 Task: Use Mystery Accents 02 Effect in this video Movie B.mp4
Action: Mouse moved to (370, 135)
Screenshot: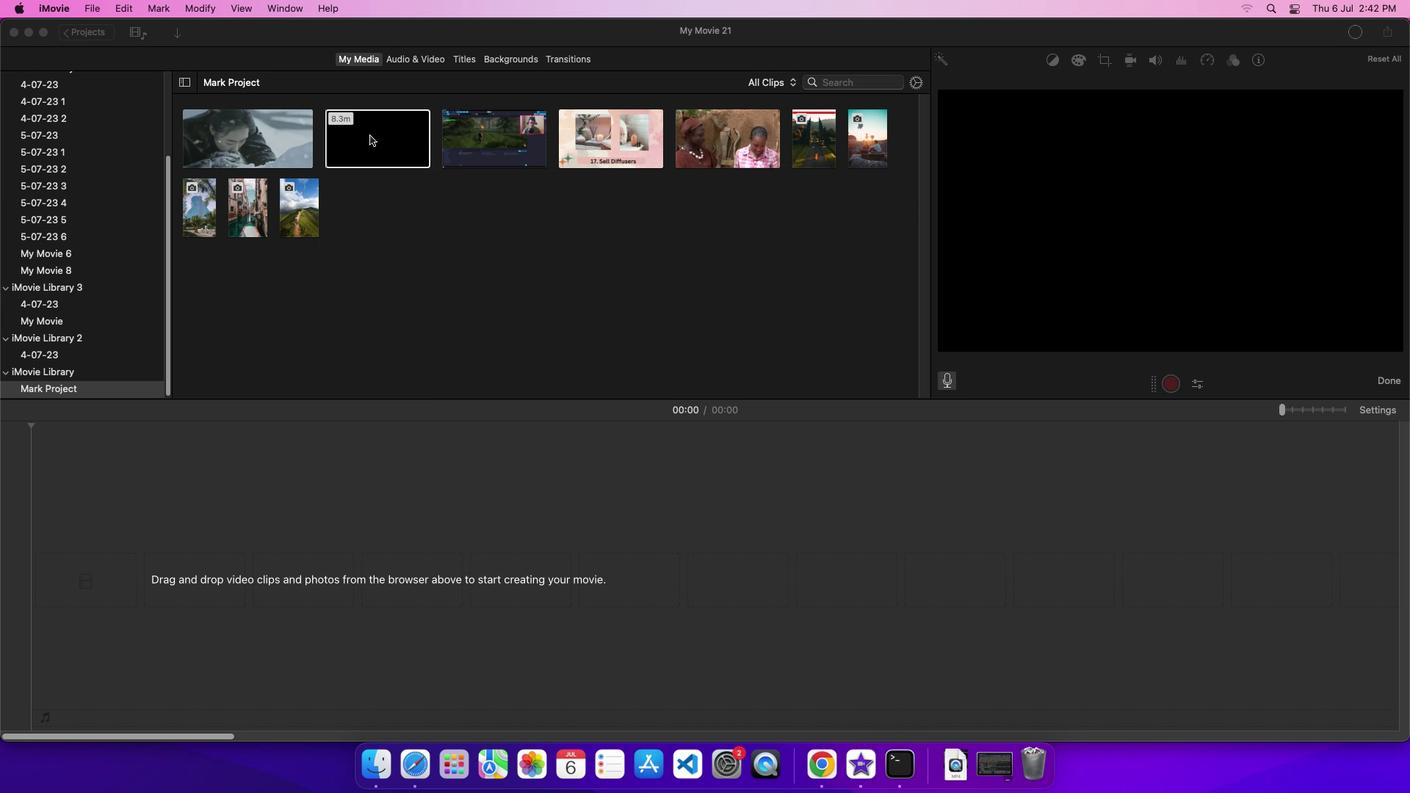 
Action: Mouse pressed left at (370, 135)
Screenshot: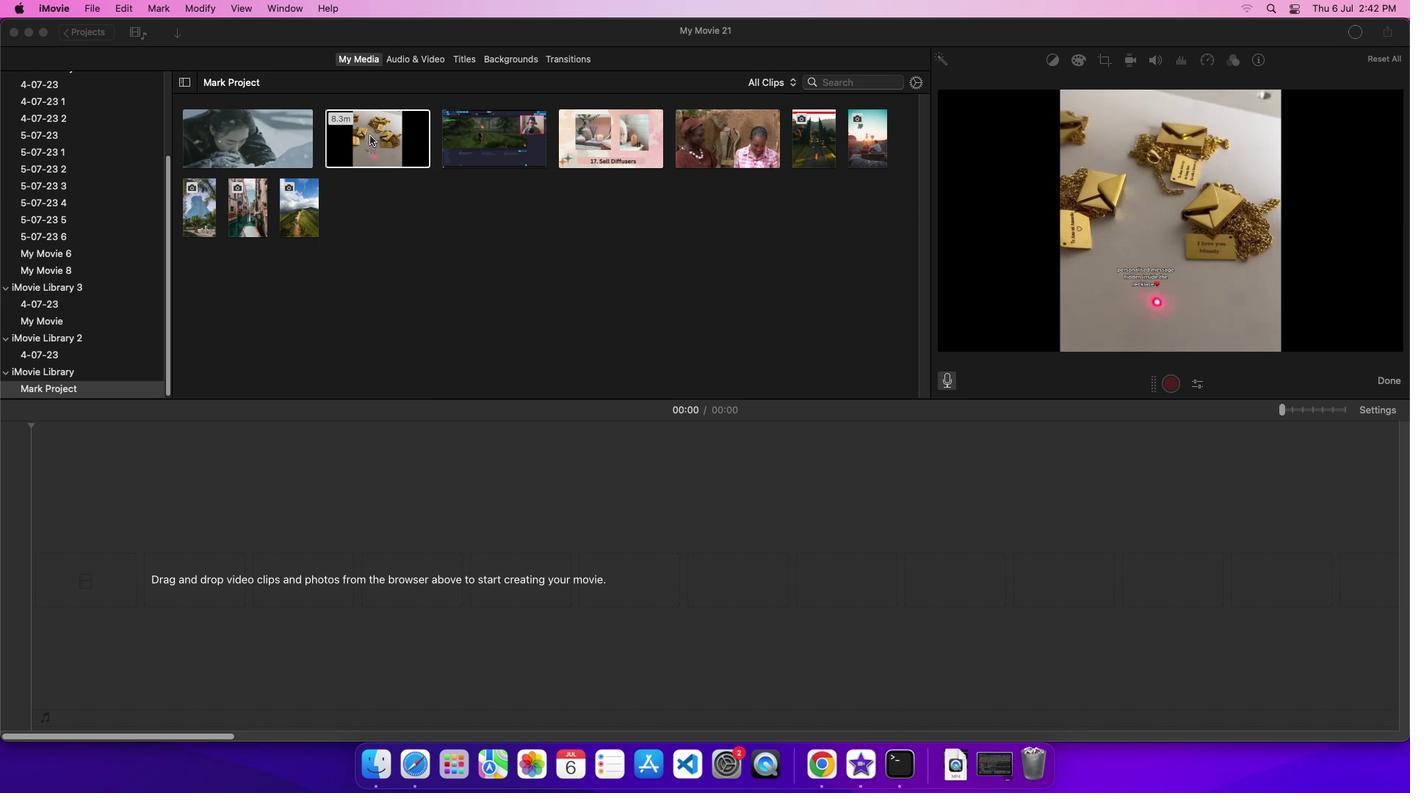 
Action: Mouse moved to (418, 121)
Screenshot: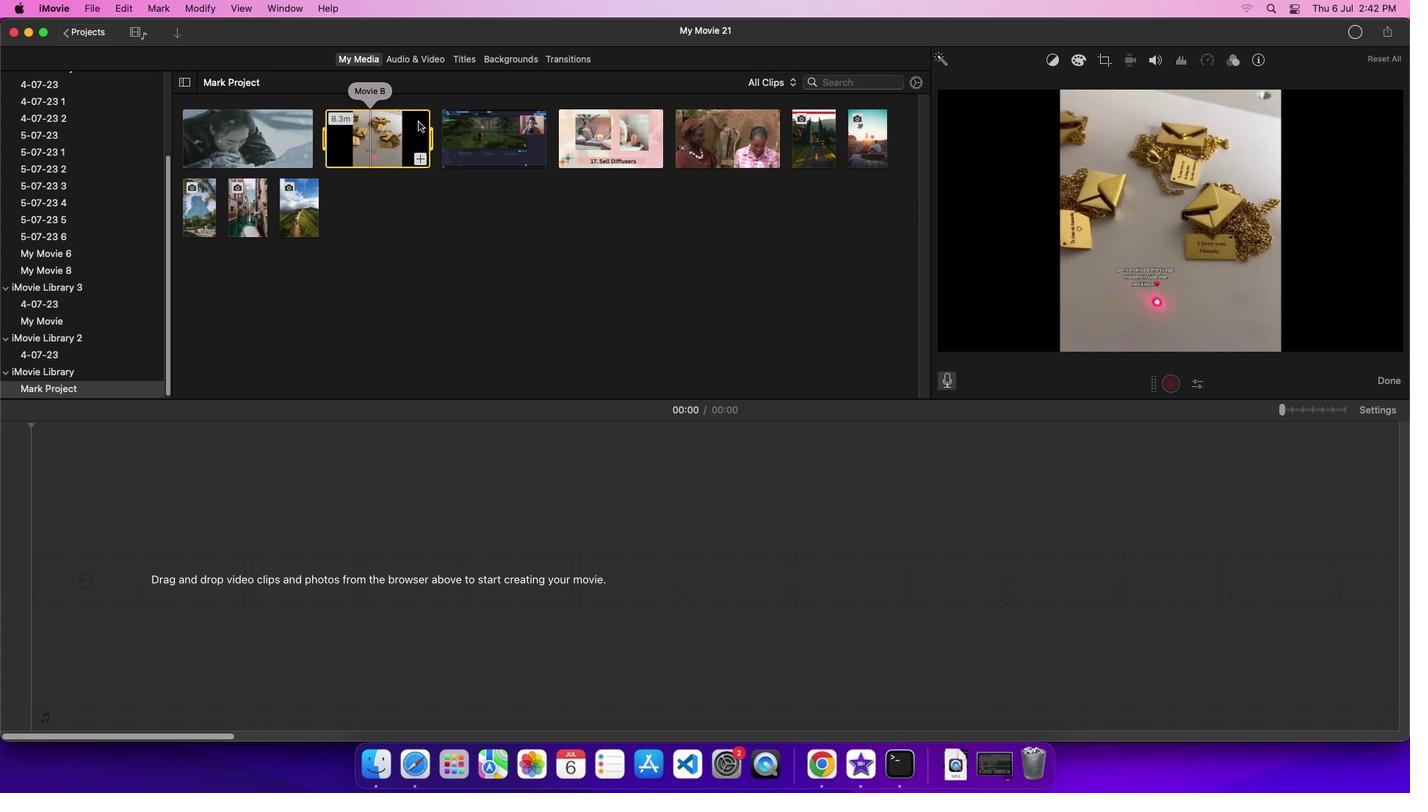 
Action: Mouse pressed left at (418, 121)
Screenshot: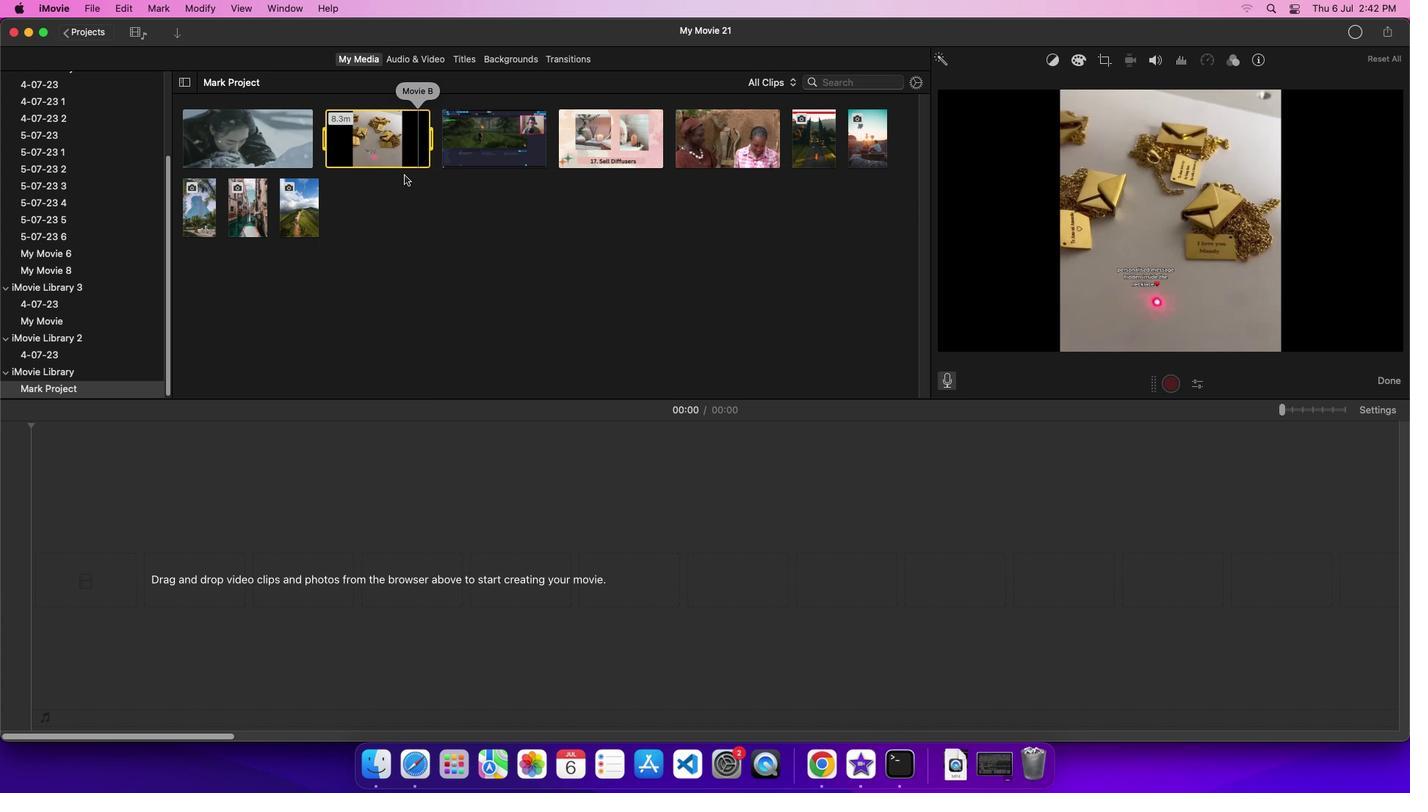 
Action: Mouse moved to (412, 62)
Screenshot: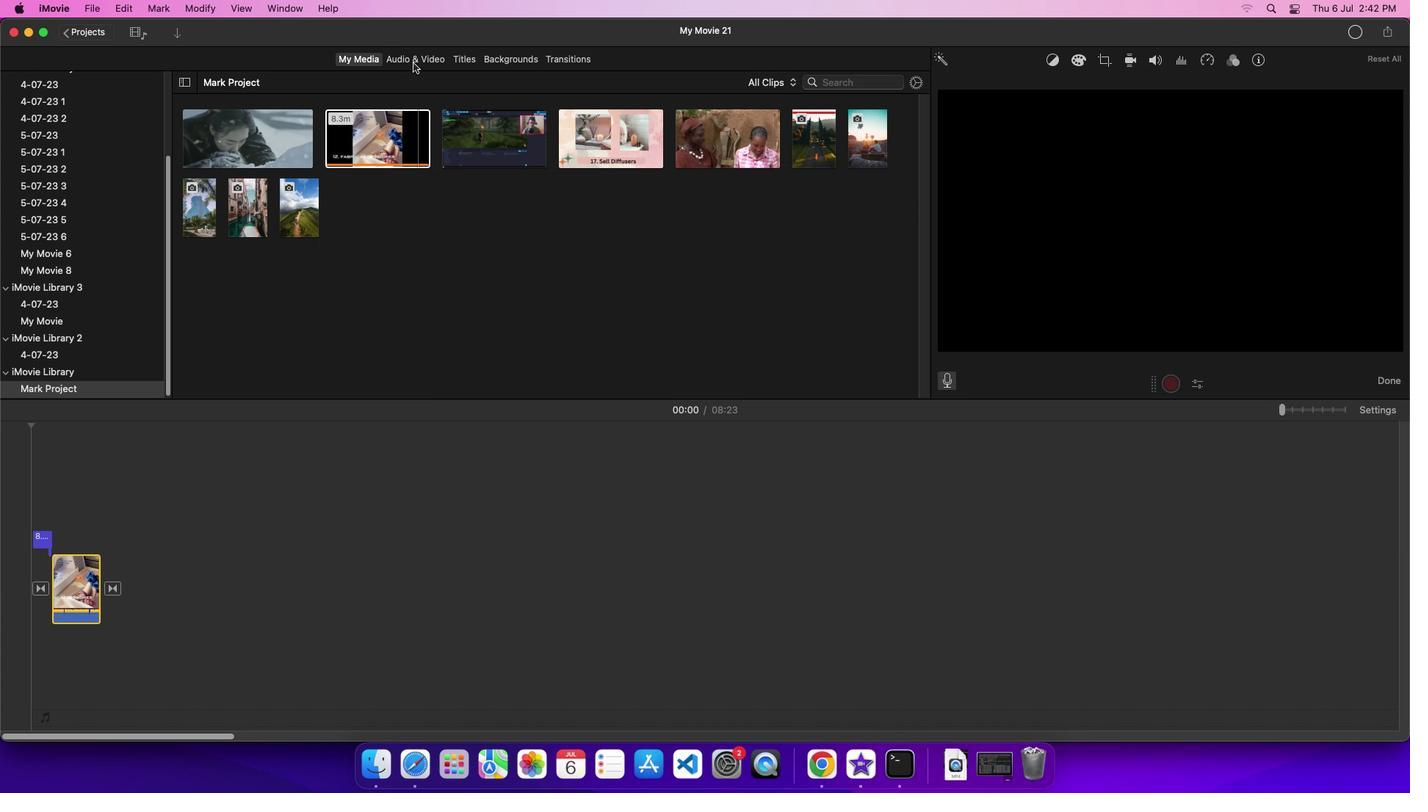 
Action: Mouse pressed left at (412, 62)
Screenshot: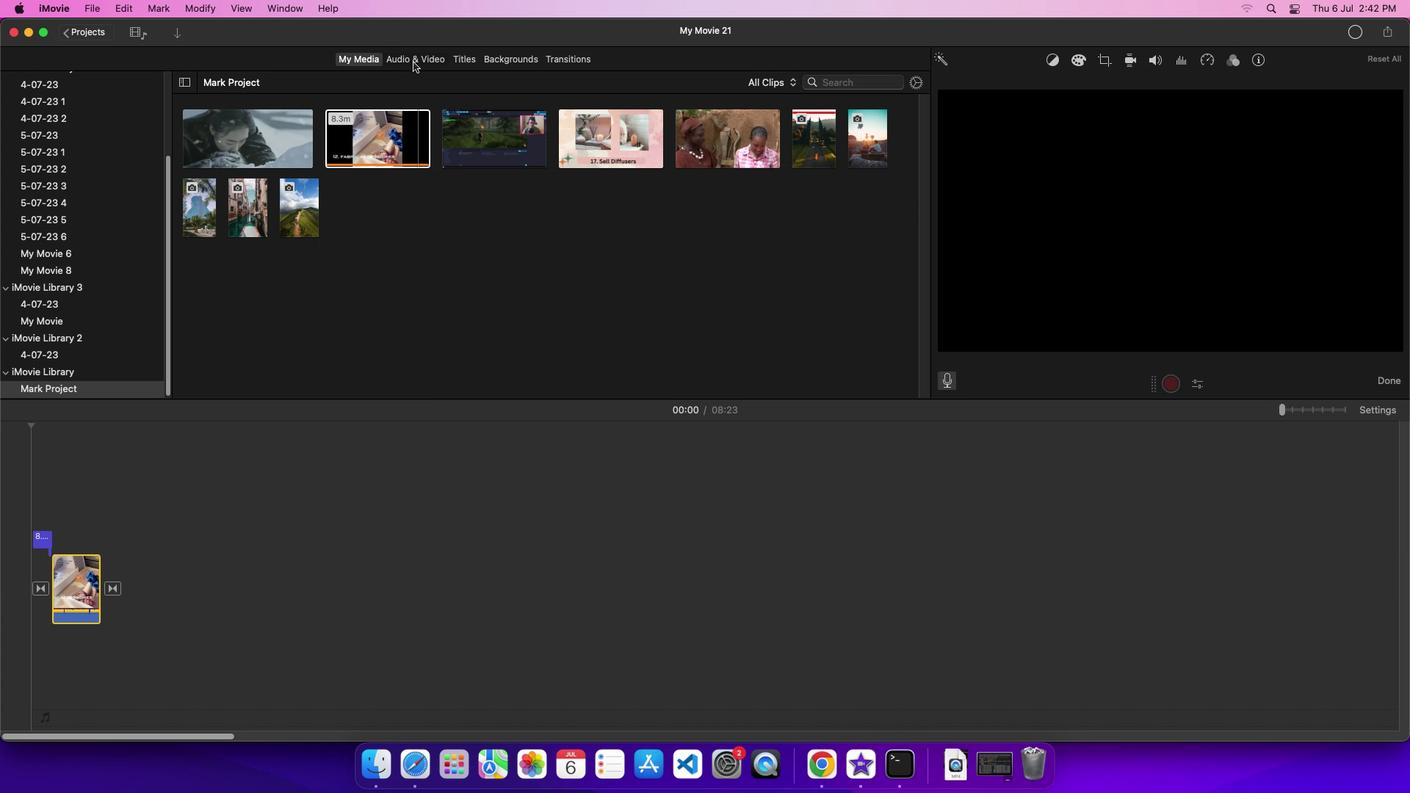 
Action: Mouse moved to (97, 138)
Screenshot: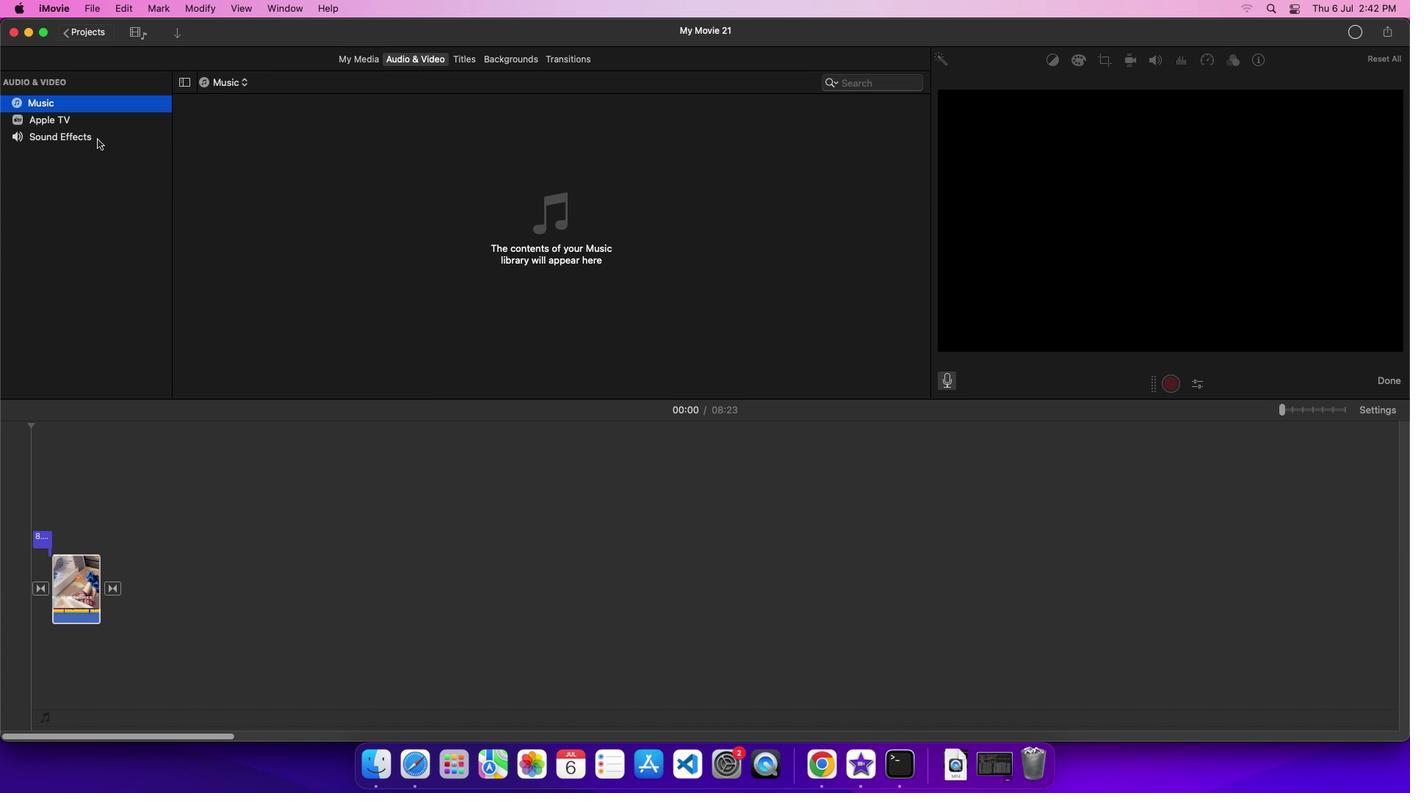 
Action: Mouse pressed left at (97, 138)
Screenshot: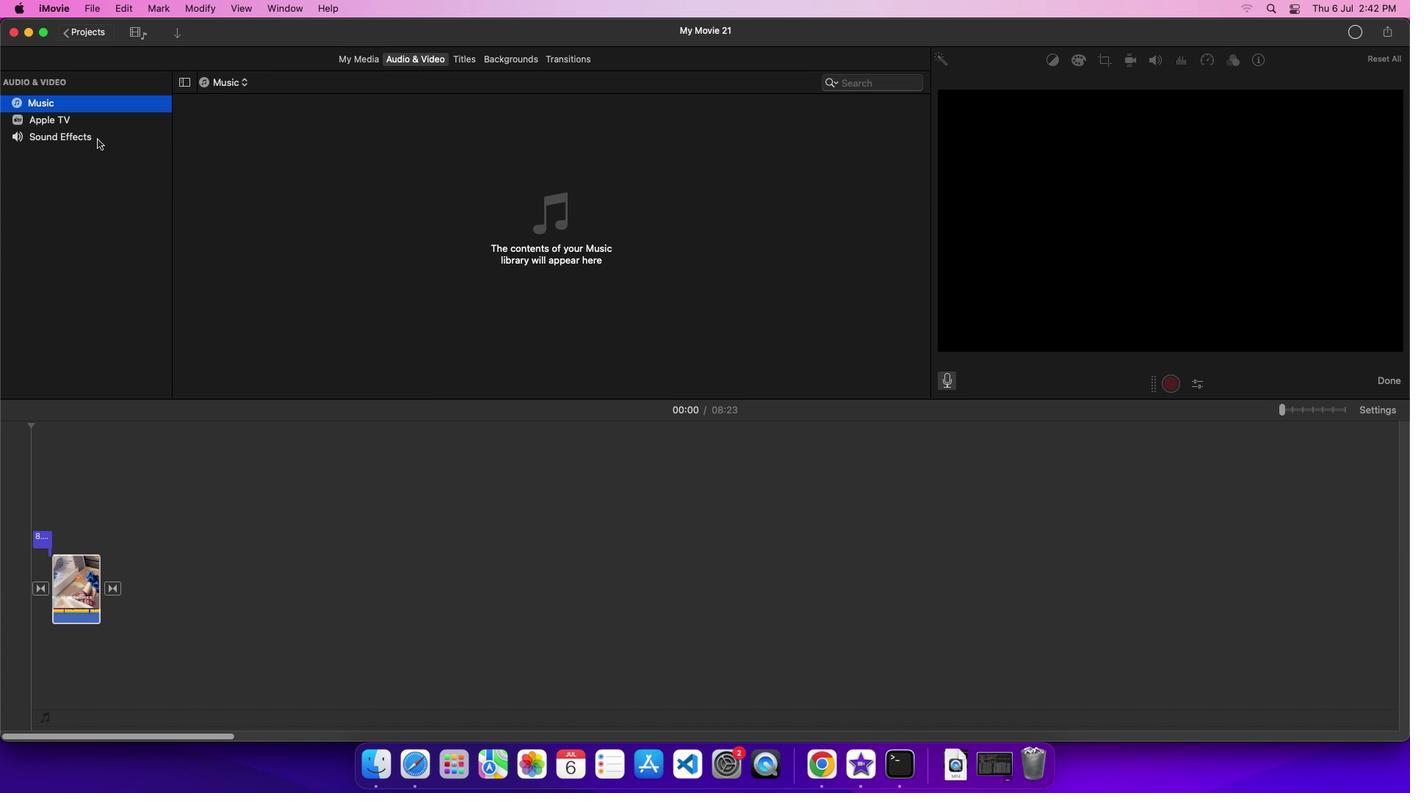 
Action: Mouse moved to (239, 222)
Screenshot: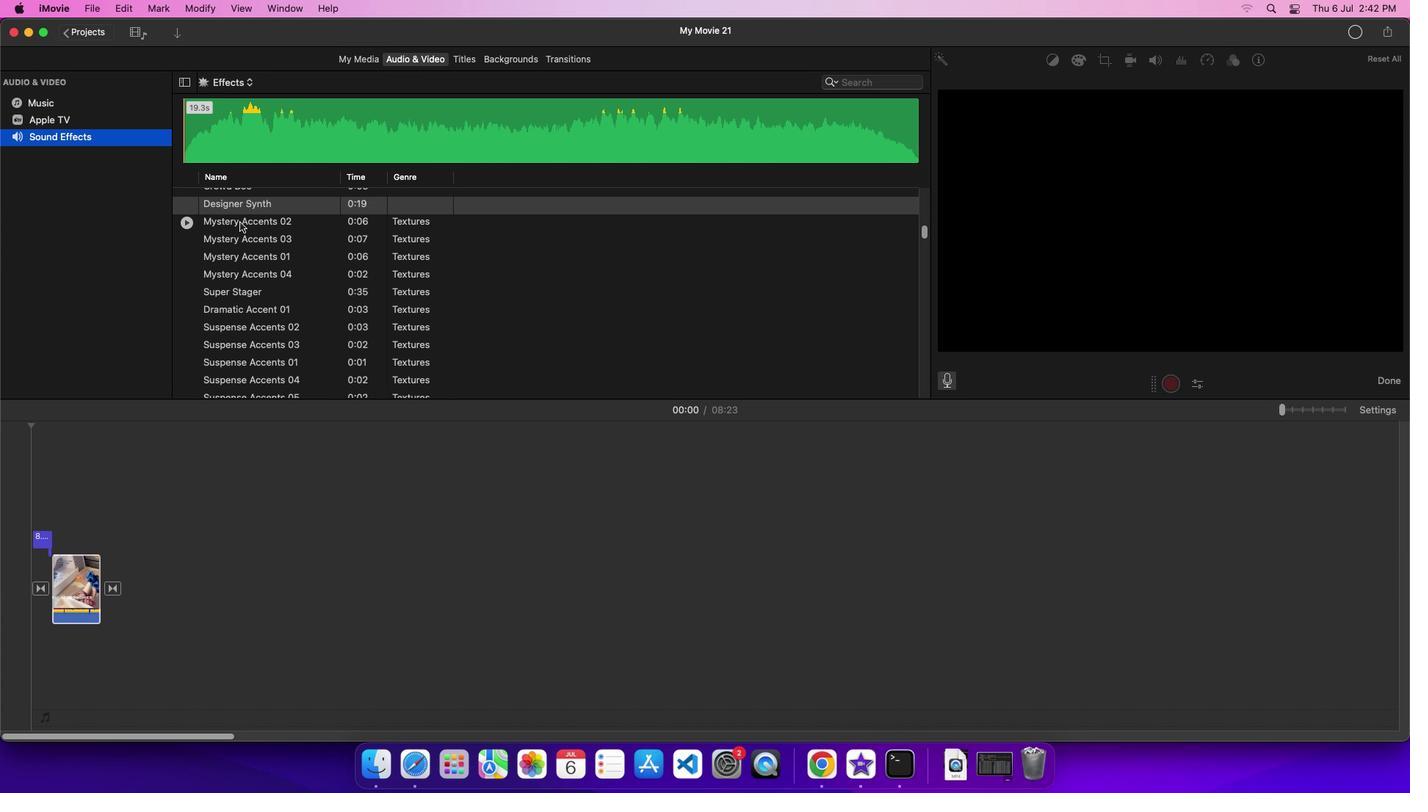 
Action: Mouse pressed left at (239, 222)
Screenshot: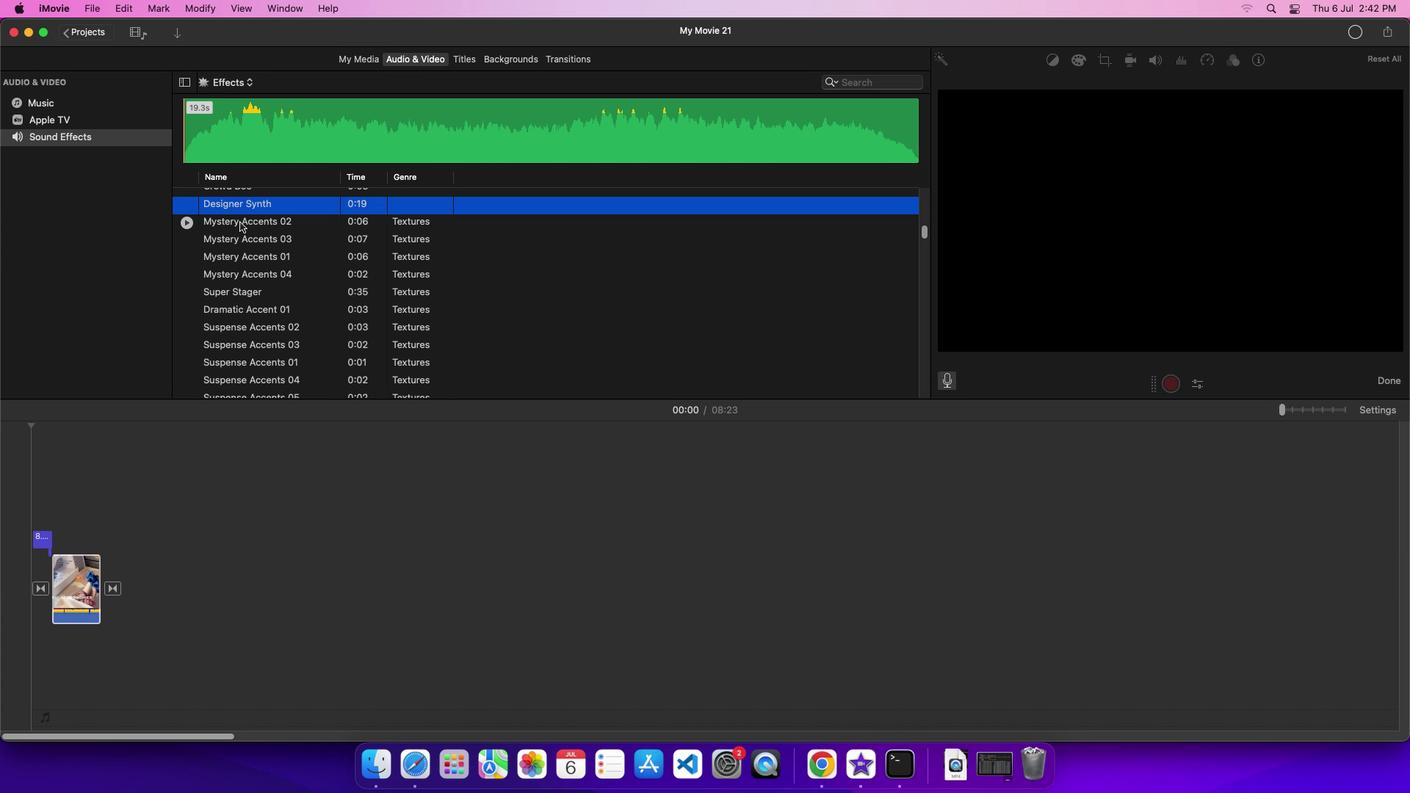 
Action: Mouse moved to (306, 224)
Screenshot: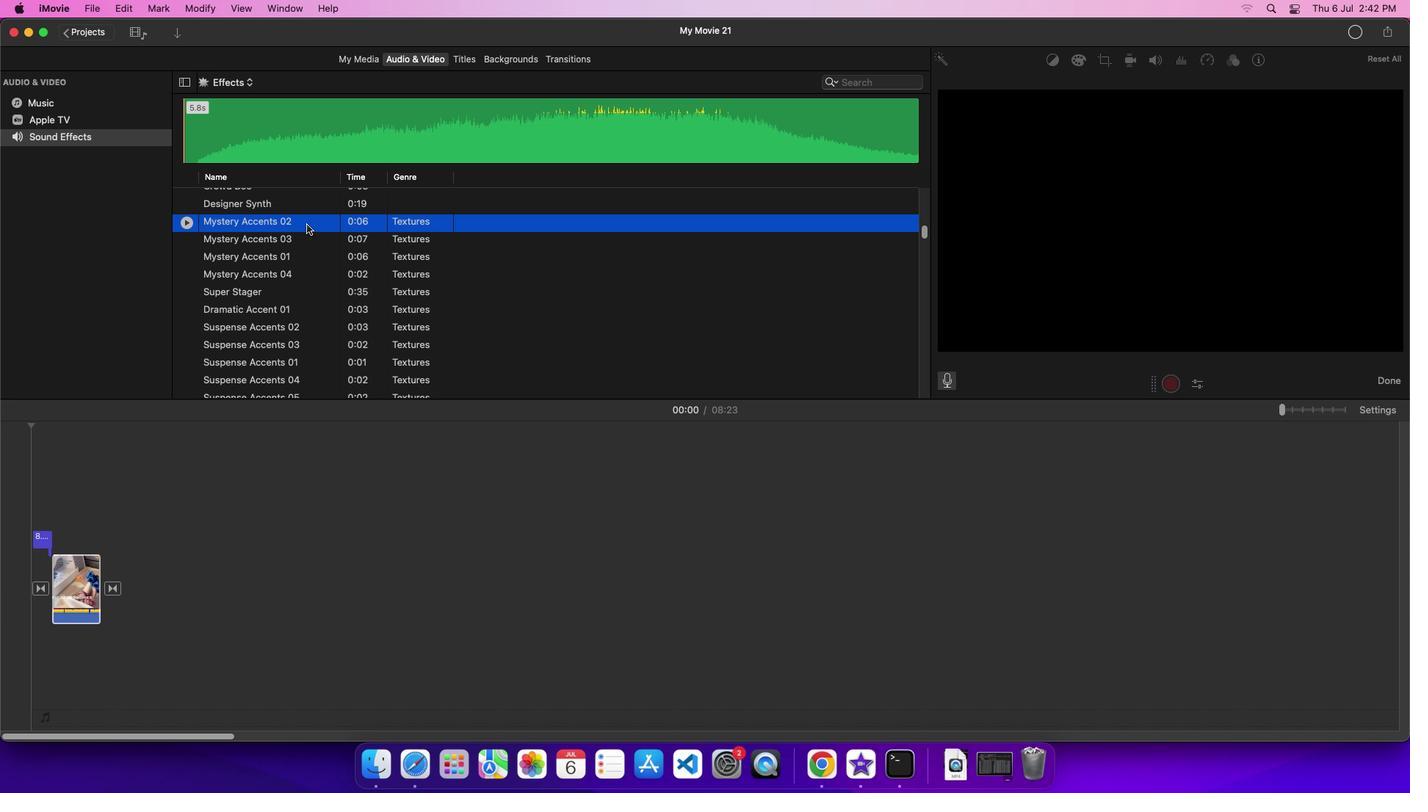 
Action: Mouse pressed left at (306, 224)
Screenshot: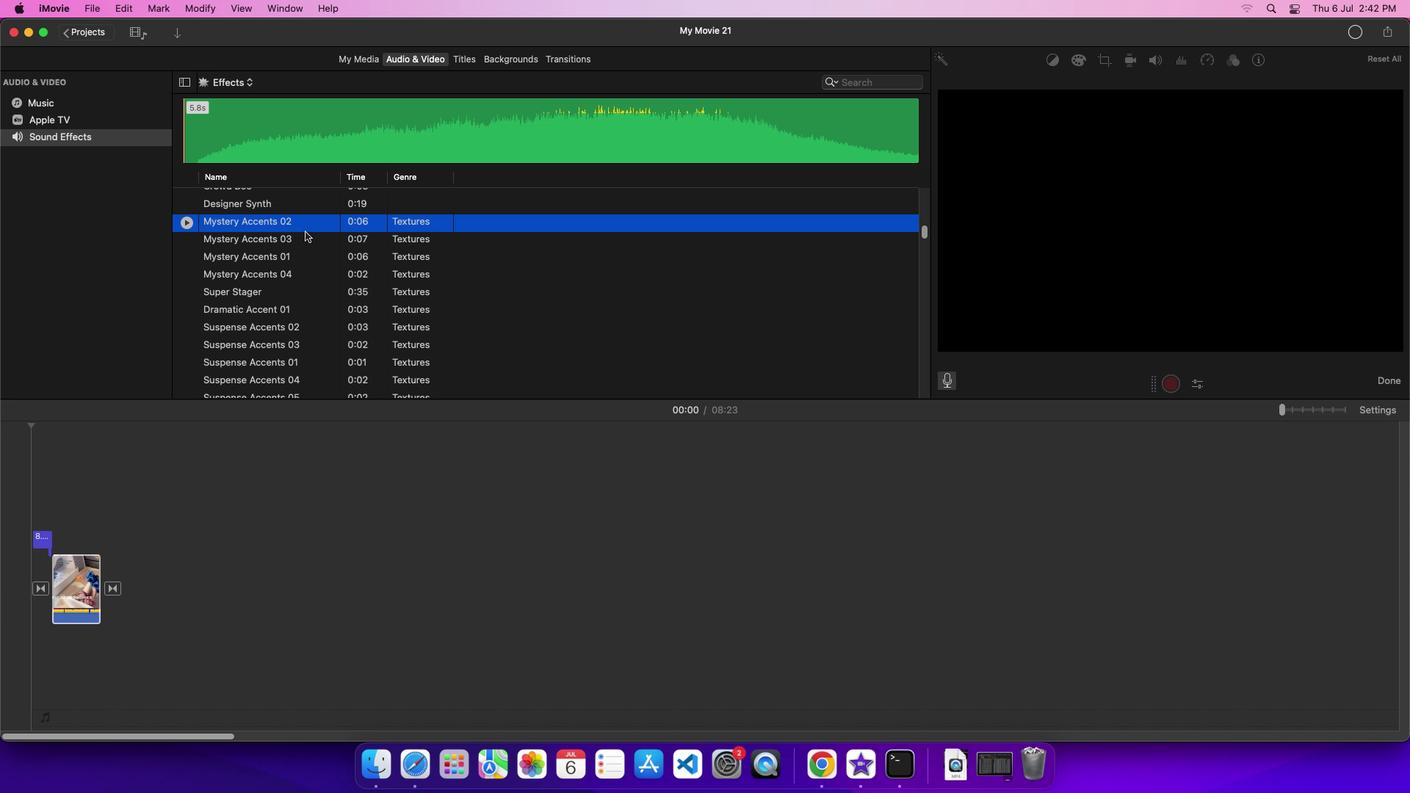 
Action: Mouse moved to (96, 631)
Screenshot: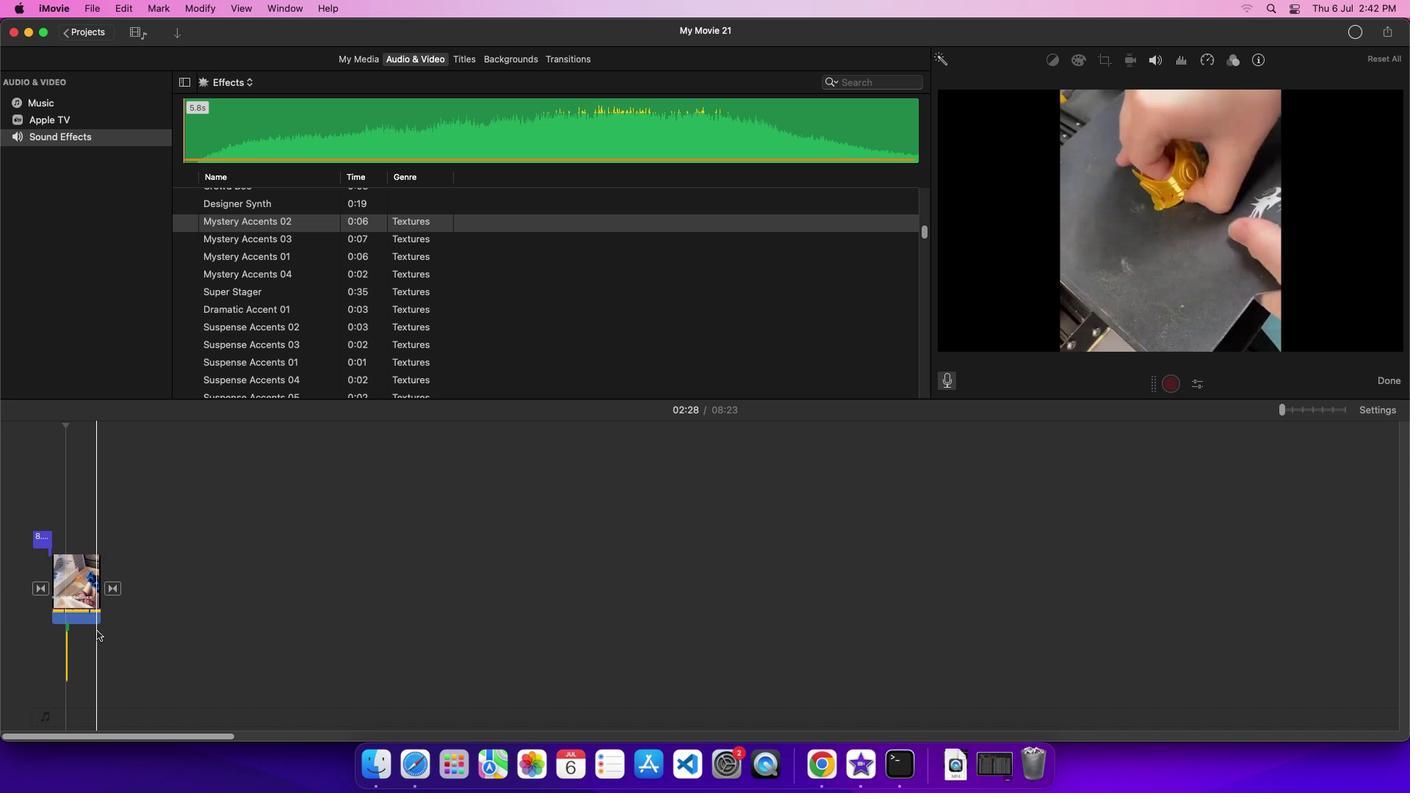 
